 Task: Toggle the command center in the window.
Action: Mouse moved to (15, 582)
Screenshot: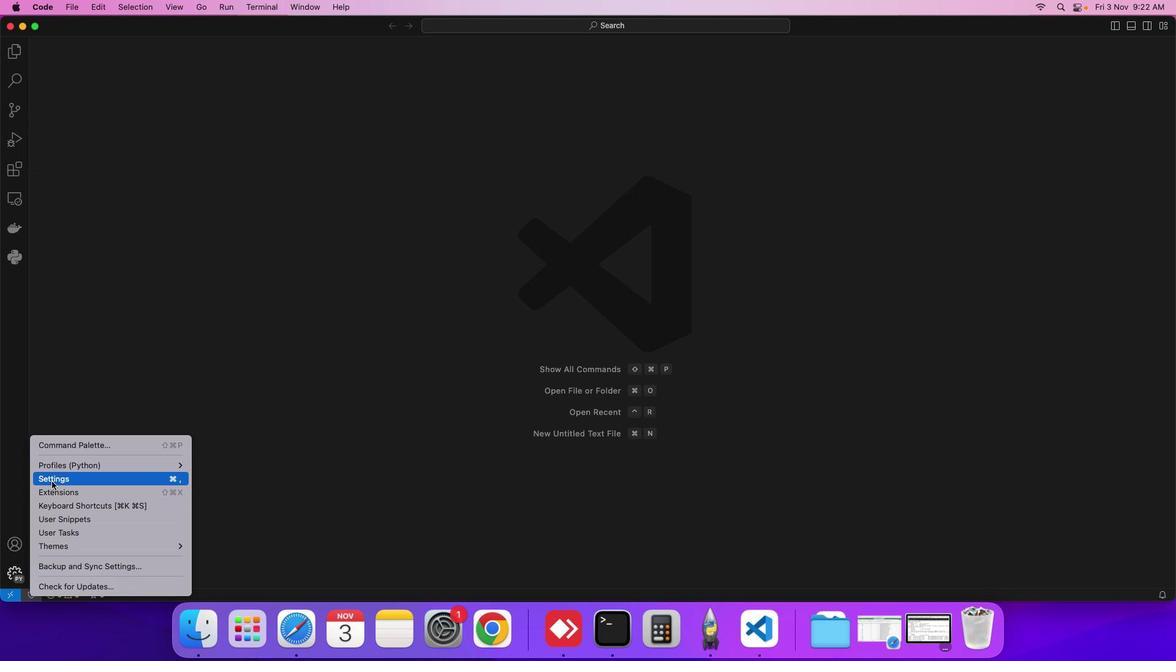 
Action: Mouse pressed left at (15, 582)
Screenshot: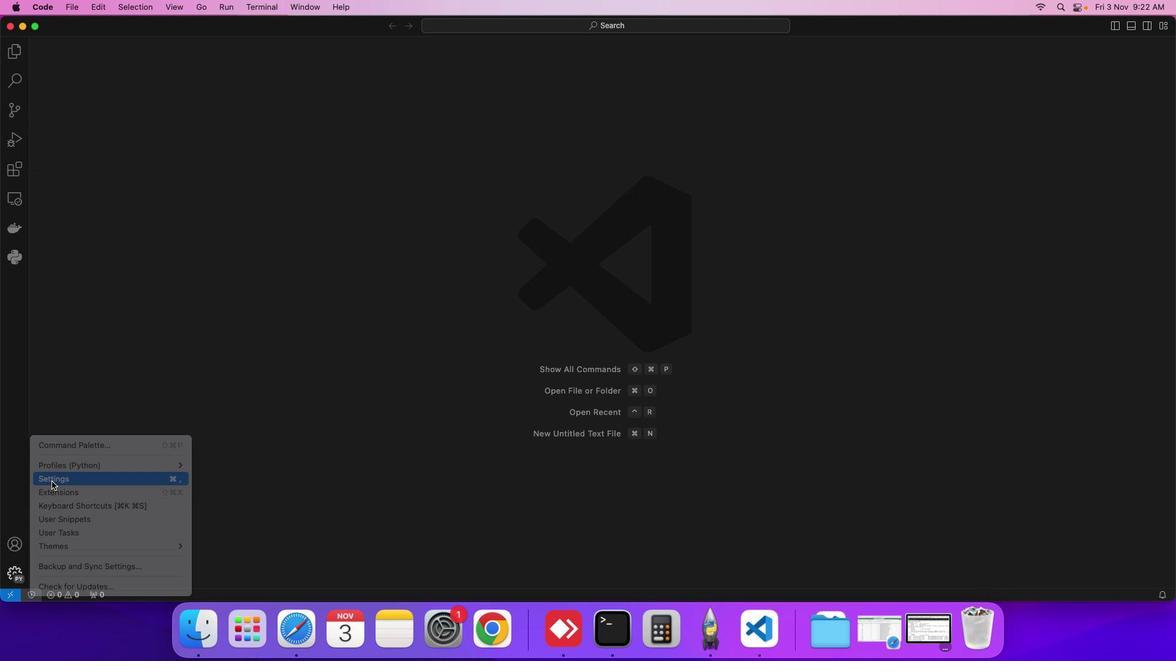 
Action: Mouse moved to (59, 480)
Screenshot: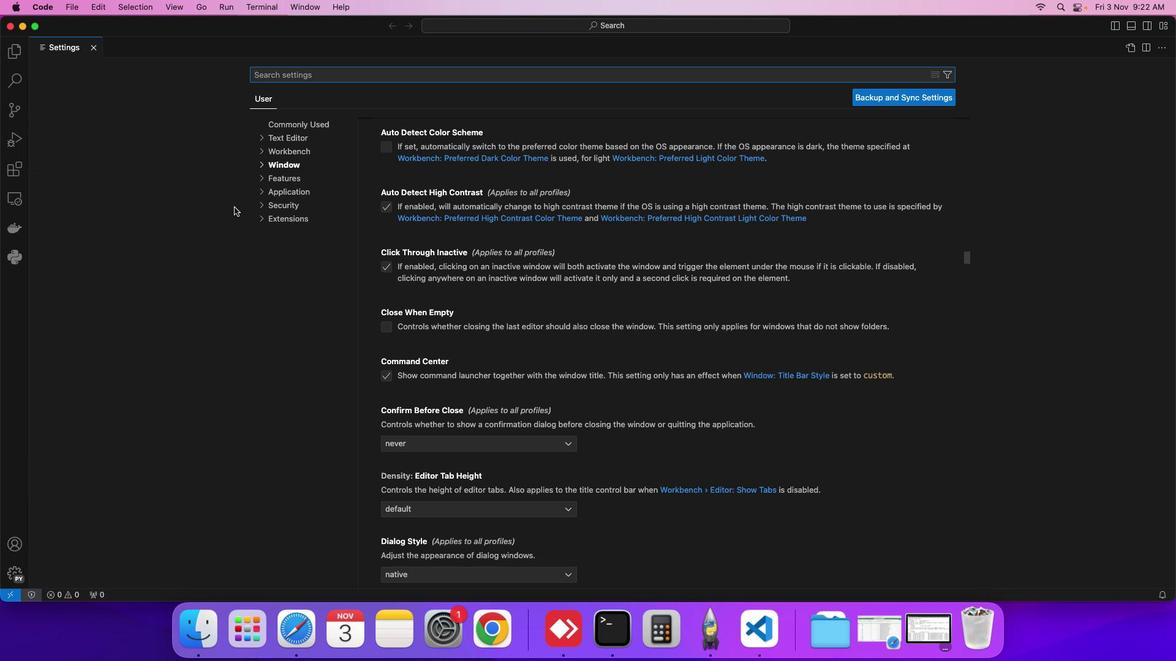 
Action: Mouse pressed left at (59, 480)
Screenshot: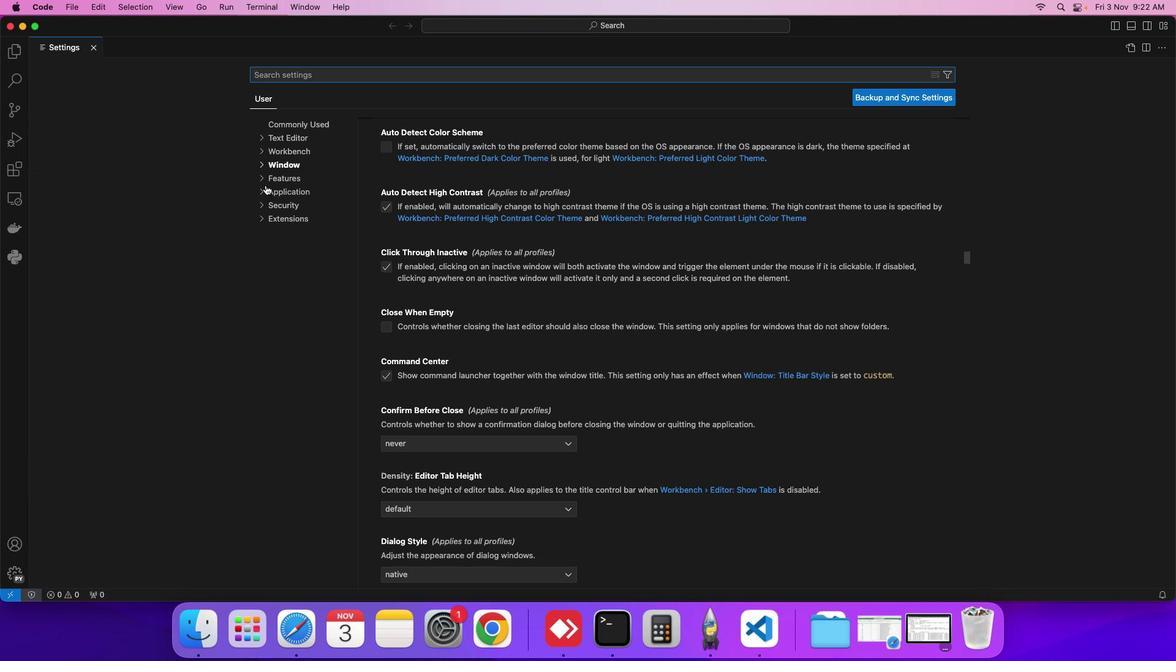 
Action: Mouse moved to (294, 161)
Screenshot: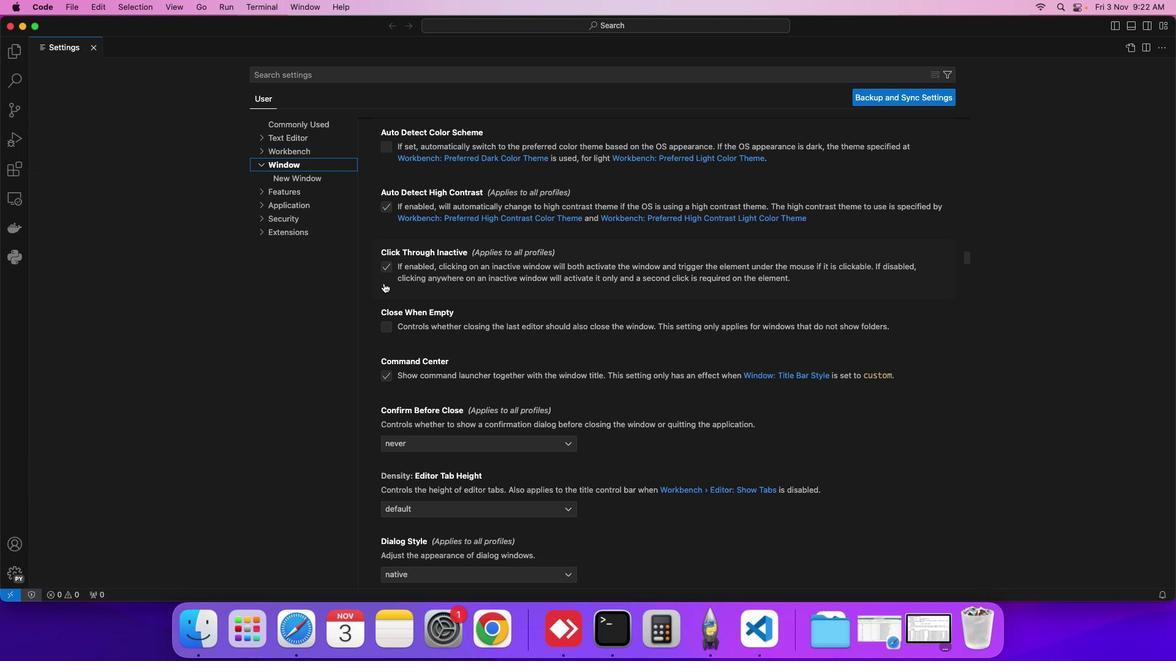 
Action: Mouse pressed left at (294, 161)
Screenshot: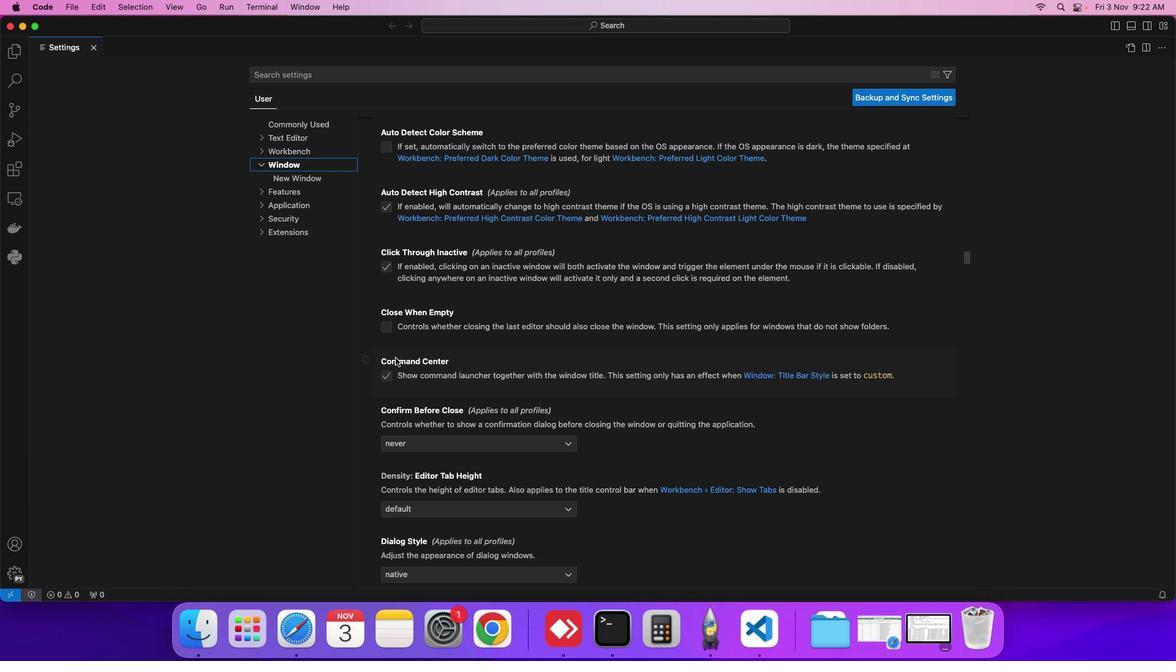 
Action: Mouse moved to (388, 381)
Screenshot: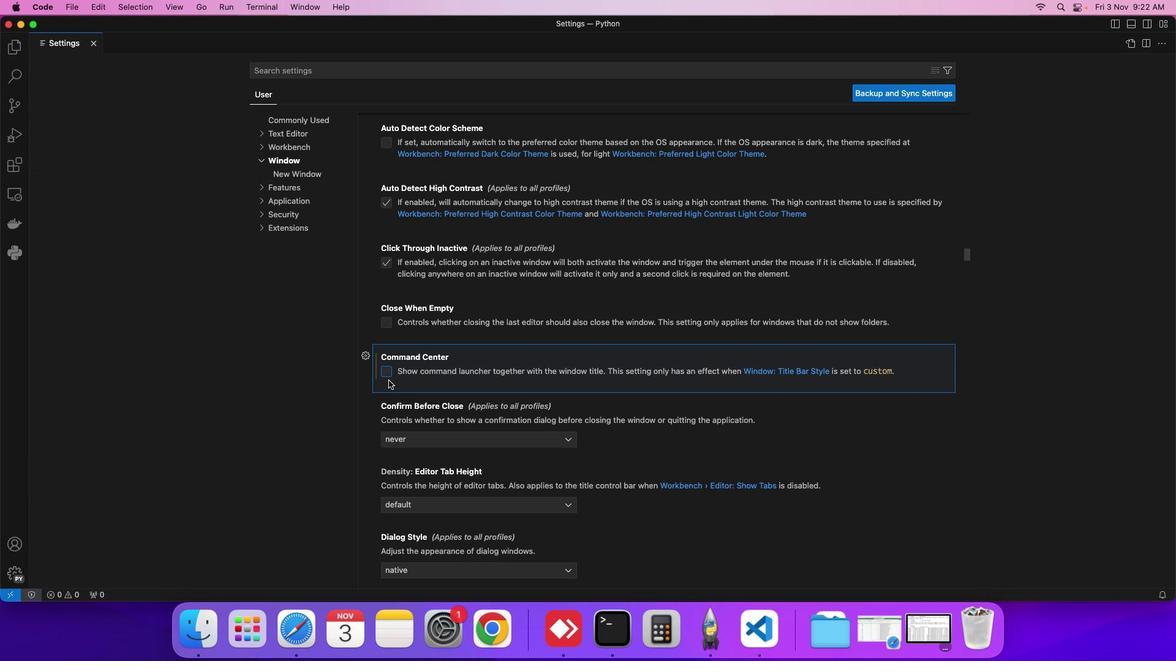 
Action: Mouse pressed left at (388, 381)
Screenshot: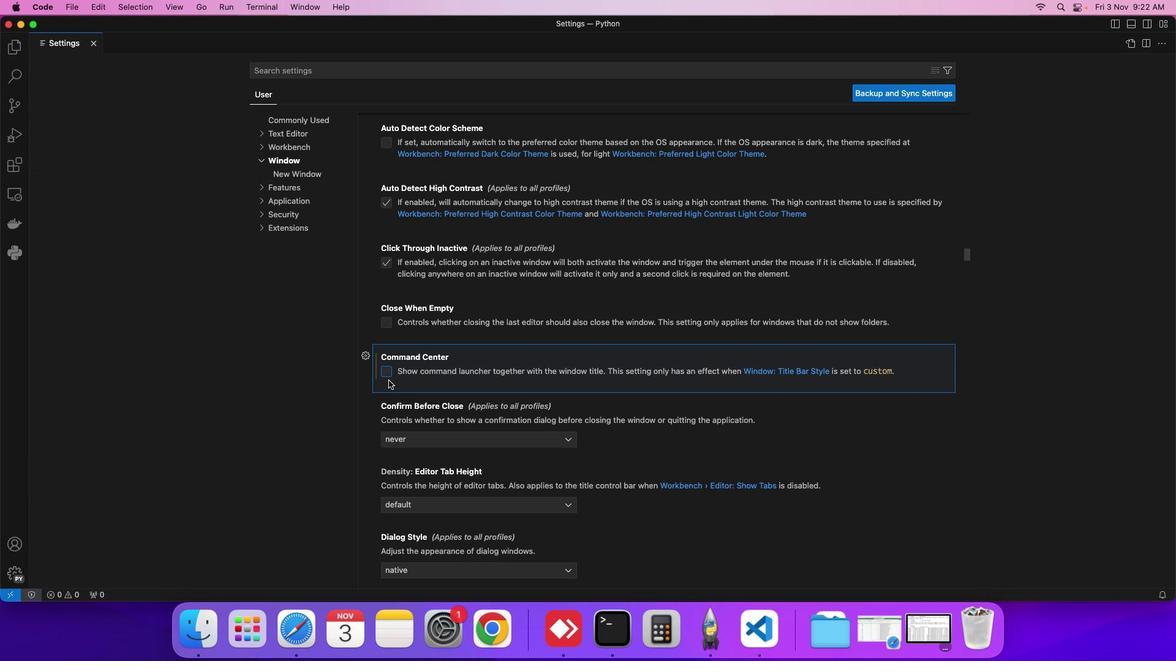 
